 Task: Find all tasks completed this week.
Action: Mouse moved to (15, 123)
Screenshot: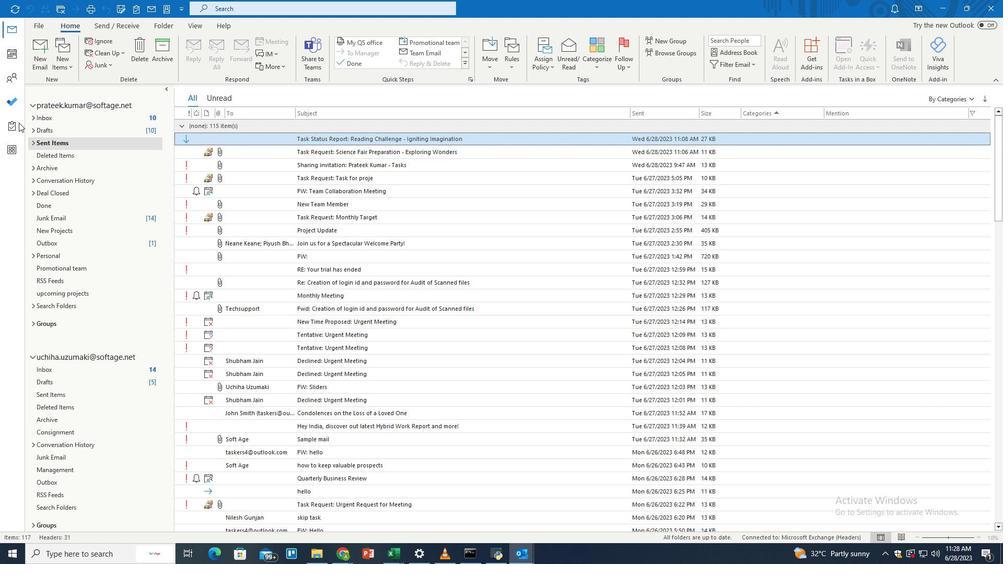 
Action: Mouse pressed left at (15, 123)
Screenshot: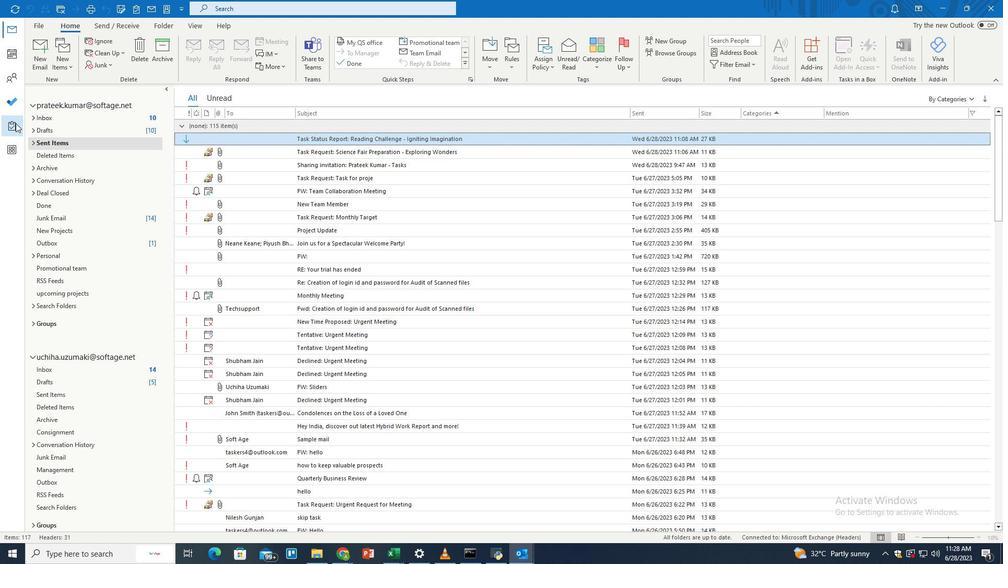 
Action: Mouse moved to (374, 6)
Screenshot: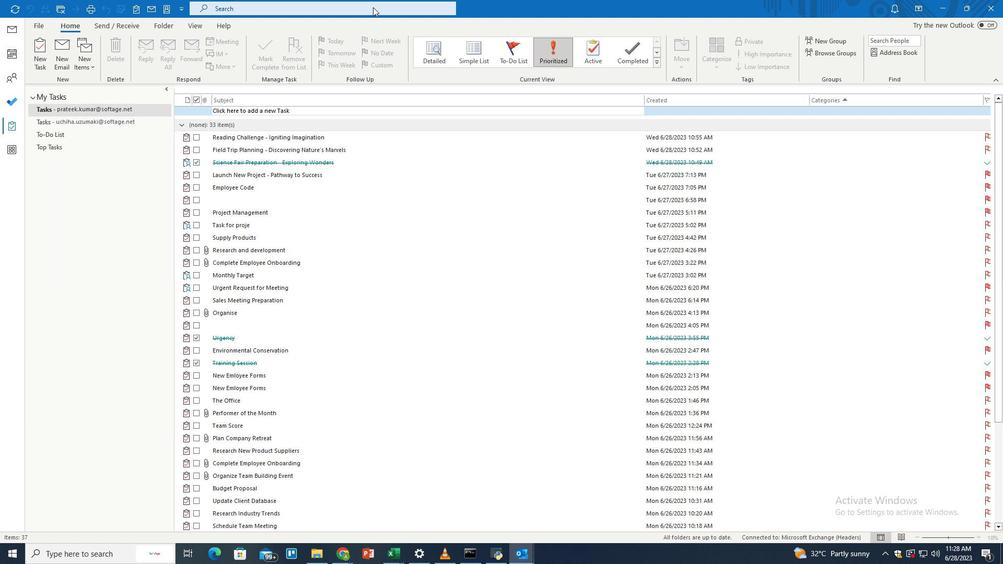
Action: Mouse pressed left at (374, 6)
Screenshot: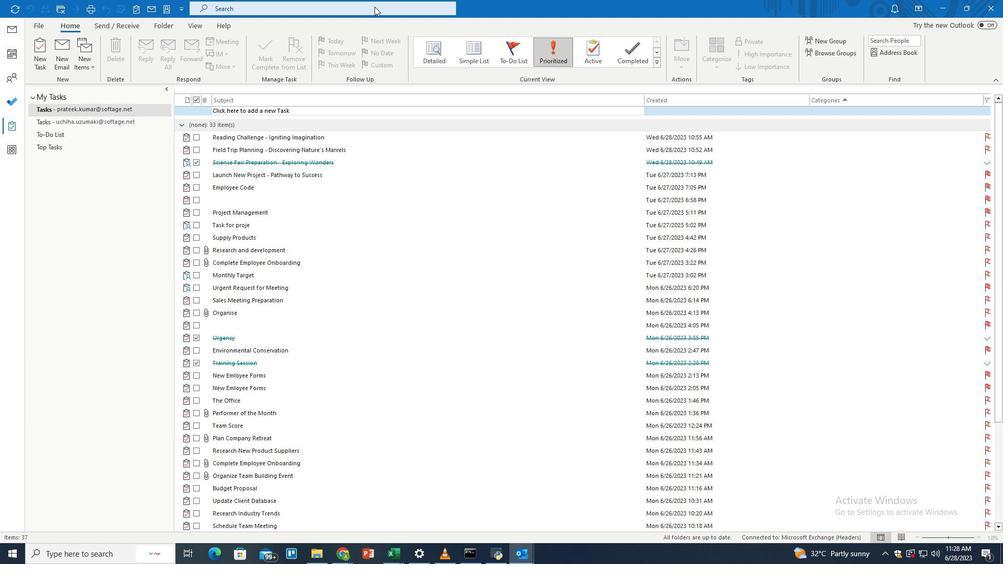 
Action: Mouse moved to (487, 6)
Screenshot: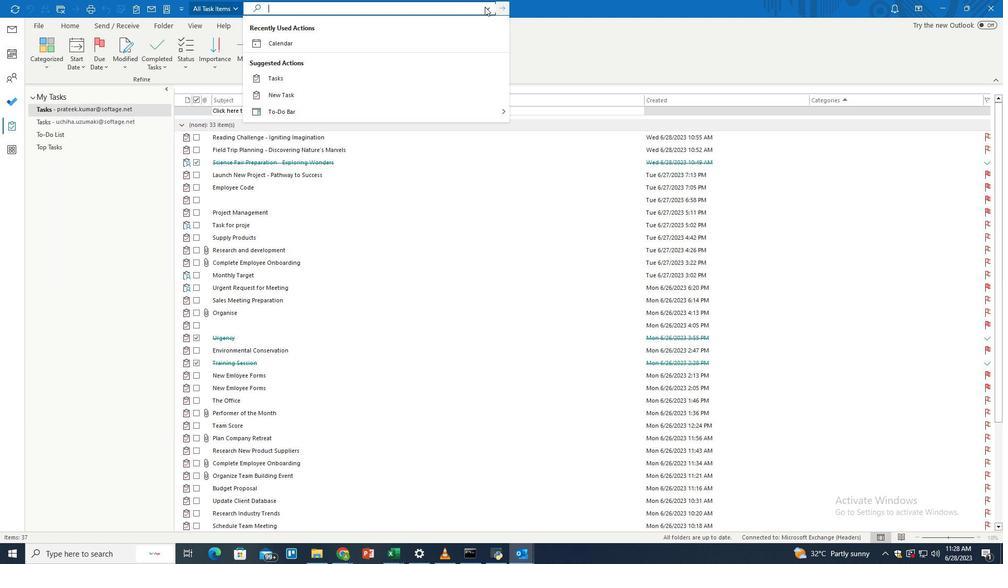
Action: Mouse pressed left at (487, 6)
Screenshot: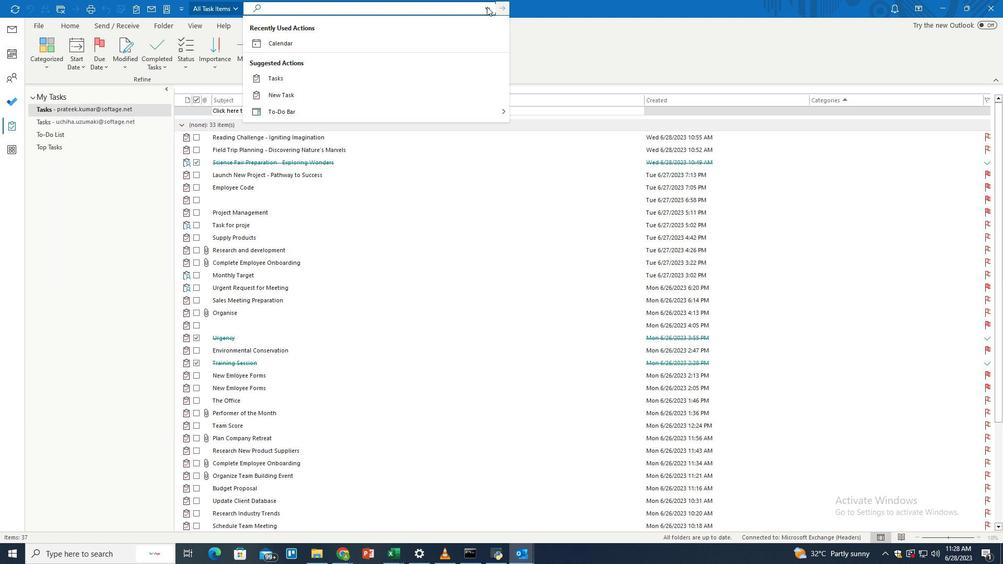 
Action: Mouse moved to (303, 55)
Screenshot: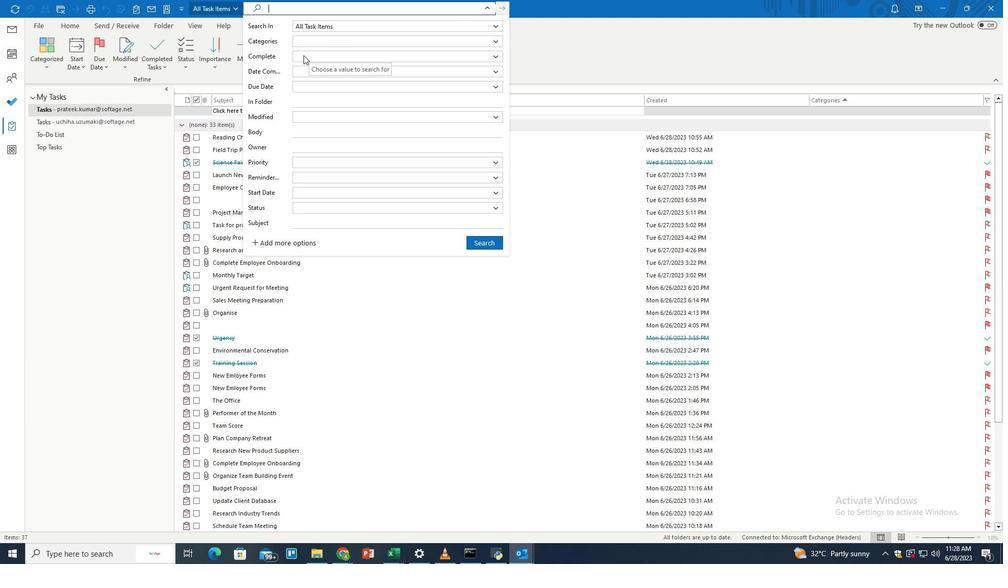 
Action: Mouse pressed left at (303, 55)
Screenshot: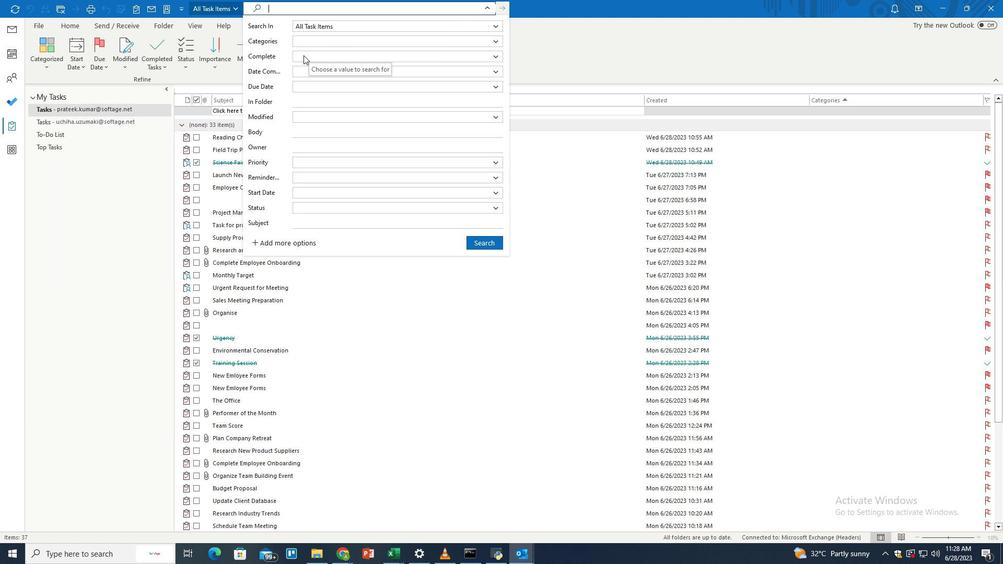 
Action: Mouse moved to (307, 84)
Screenshot: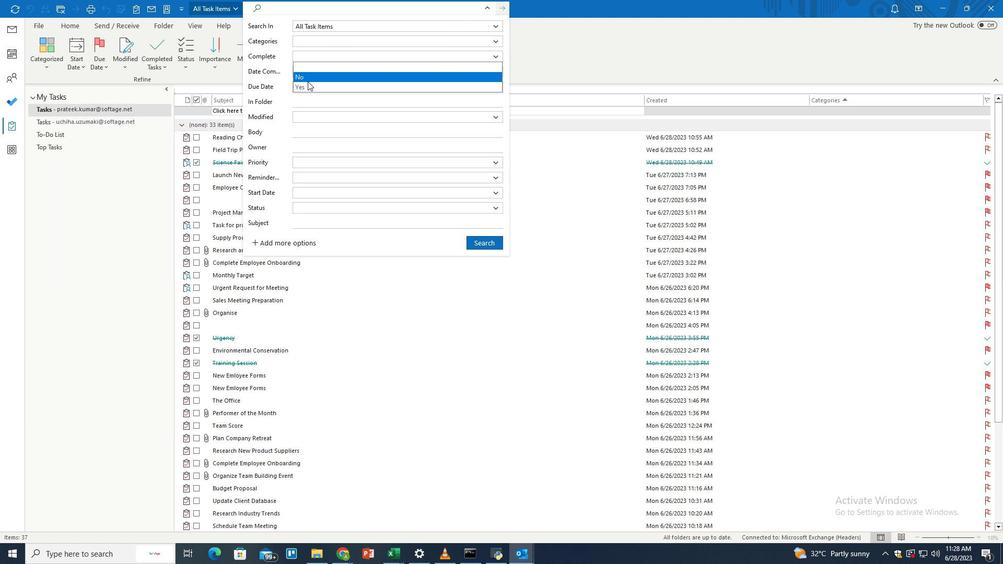 
Action: Mouse pressed left at (307, 84)
Screenshot: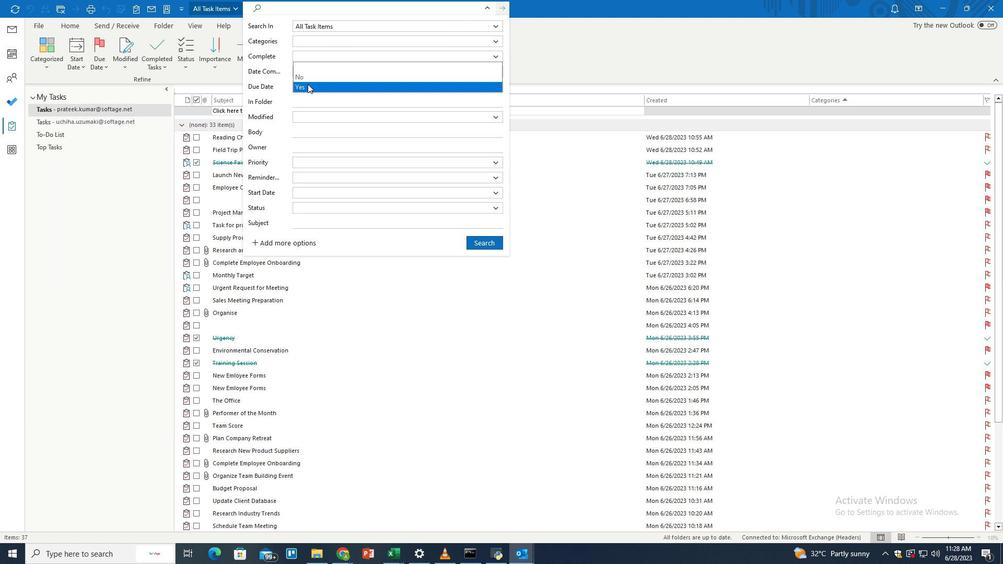 
Action: Mouse moved to (307, 69)
Screenshot: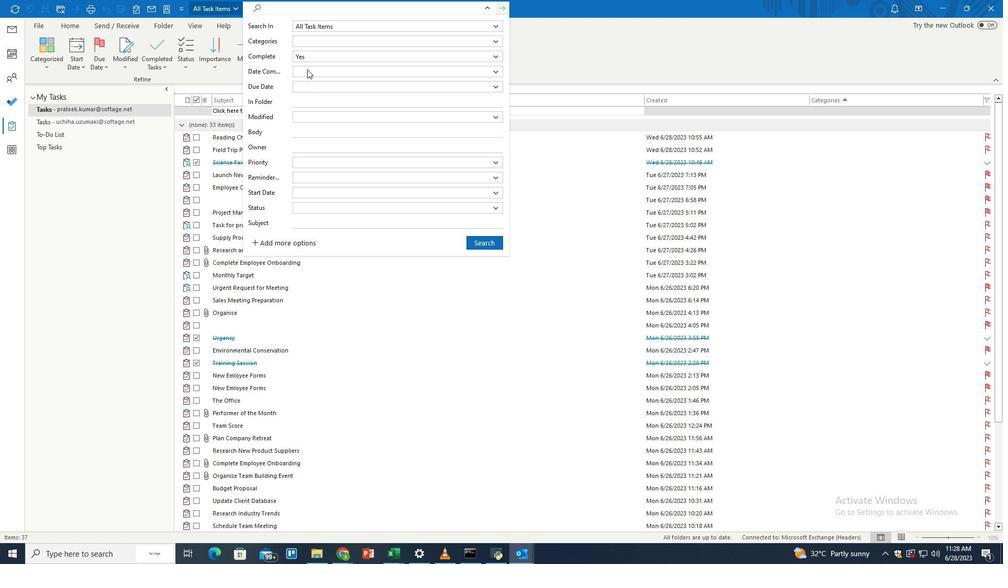 
Action: Mouse pressed left at (307, 69)
Screenshot: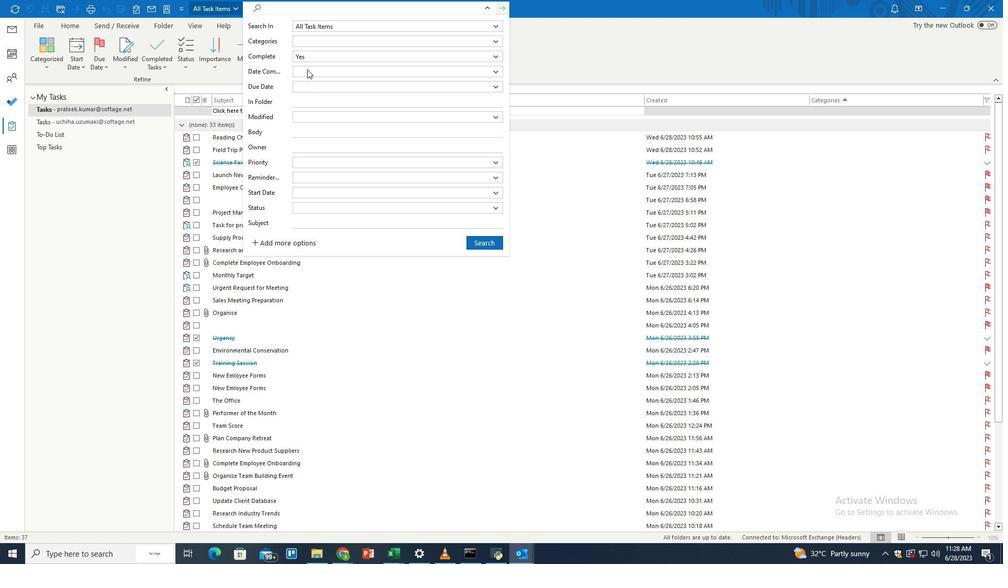 
Action: Mouse moved to (313, 109)
Screenshot: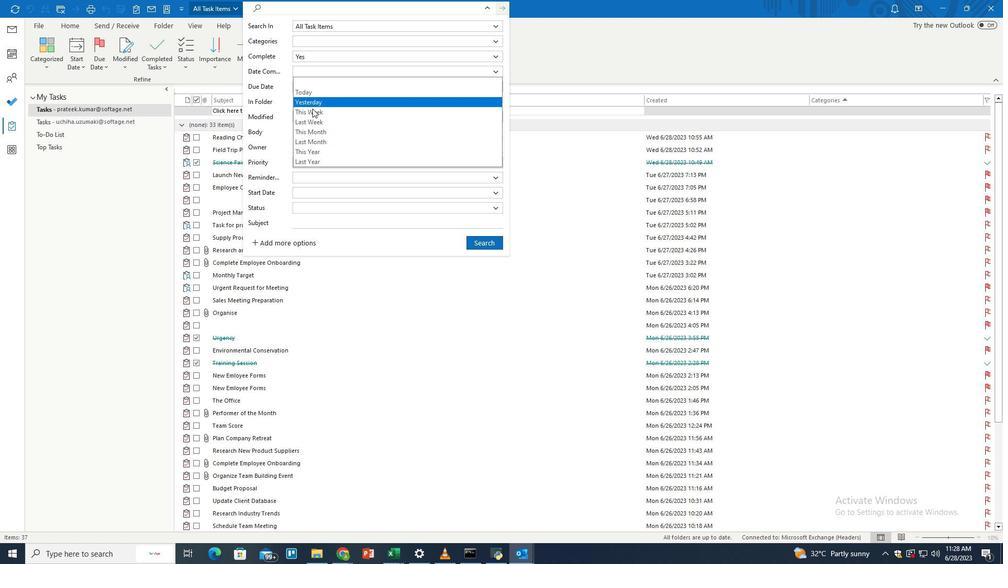 
Action: Mouse pressed left at (313, 109)
Screenshot: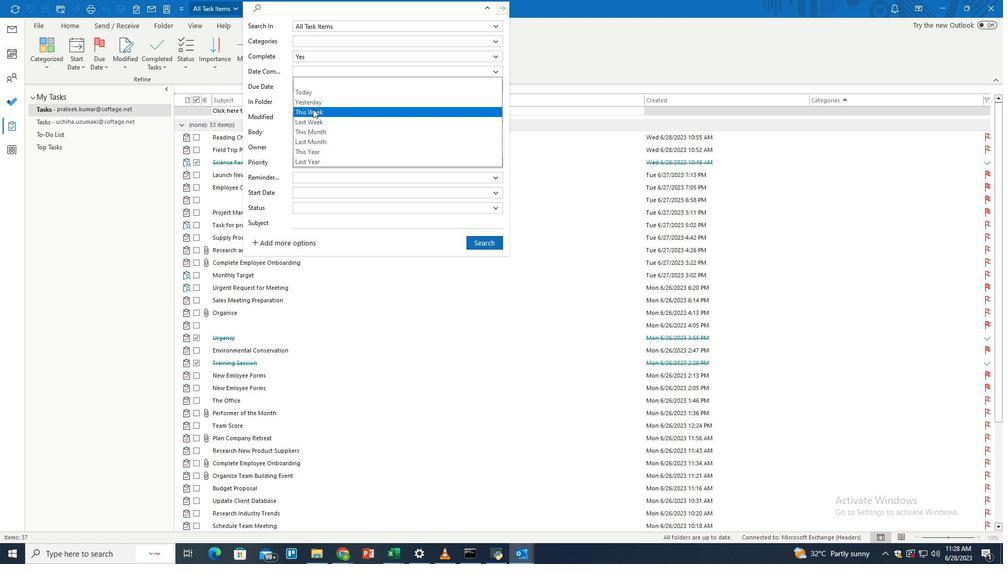 
Action: Mouse moved to (480, 242)
Screenshot: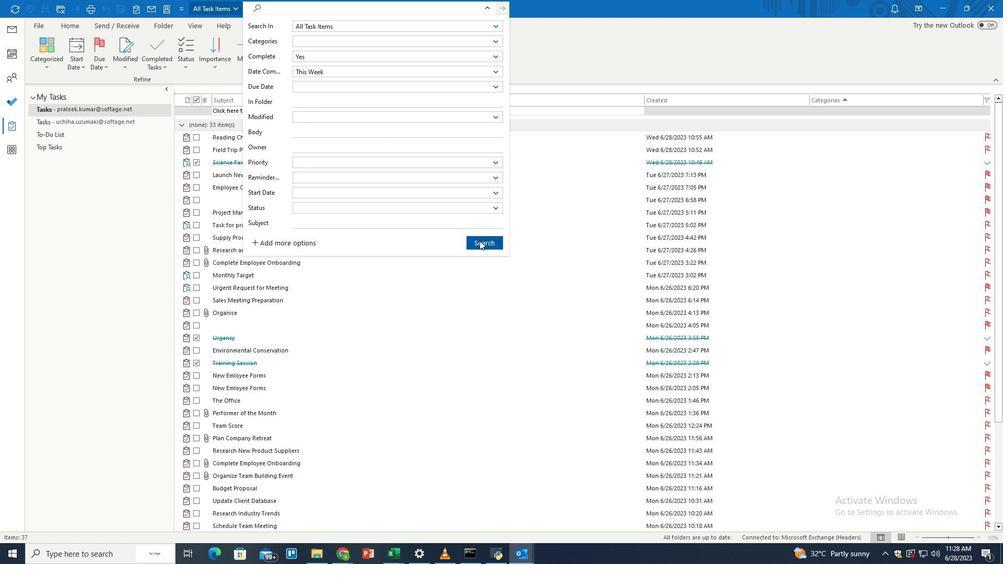 
Action: Mouse pressed left at (480, 242)
Screenshot: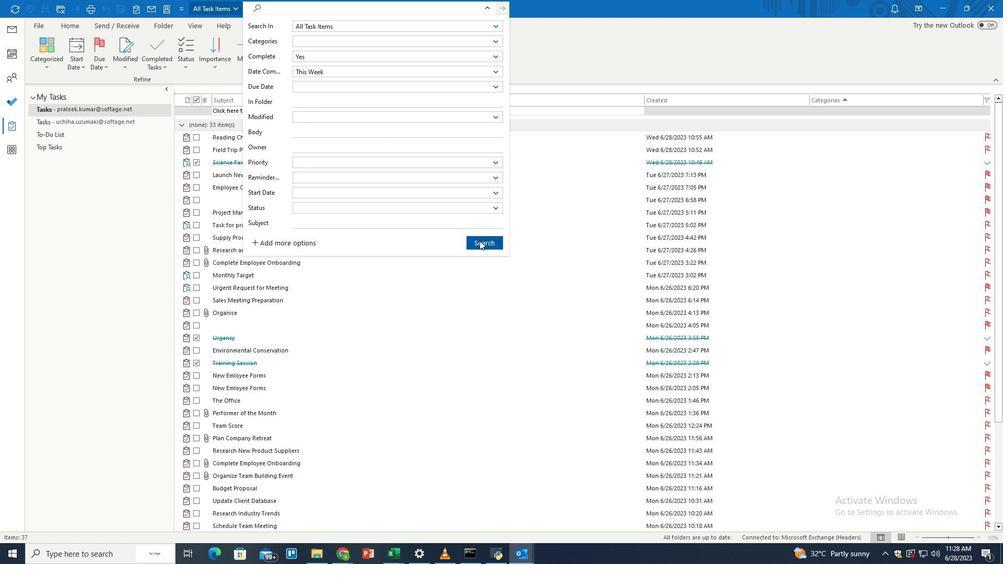 
Action: Mouse moved to (438, 174)
Screenshot: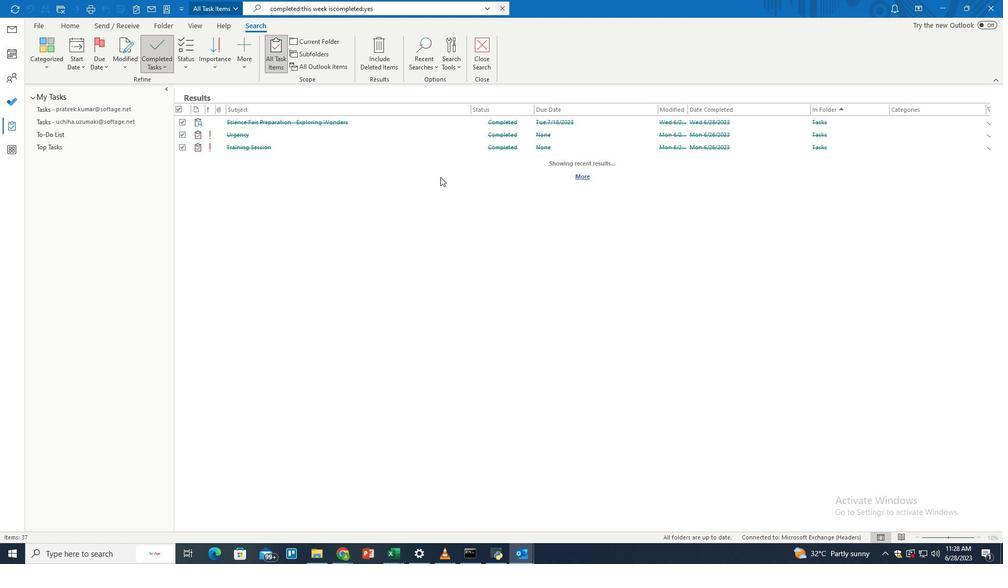 
